 Task: Modify an existing email rule in Microsoft Outlook.
Action: Mouse moved to (44, 35)
Screenshot: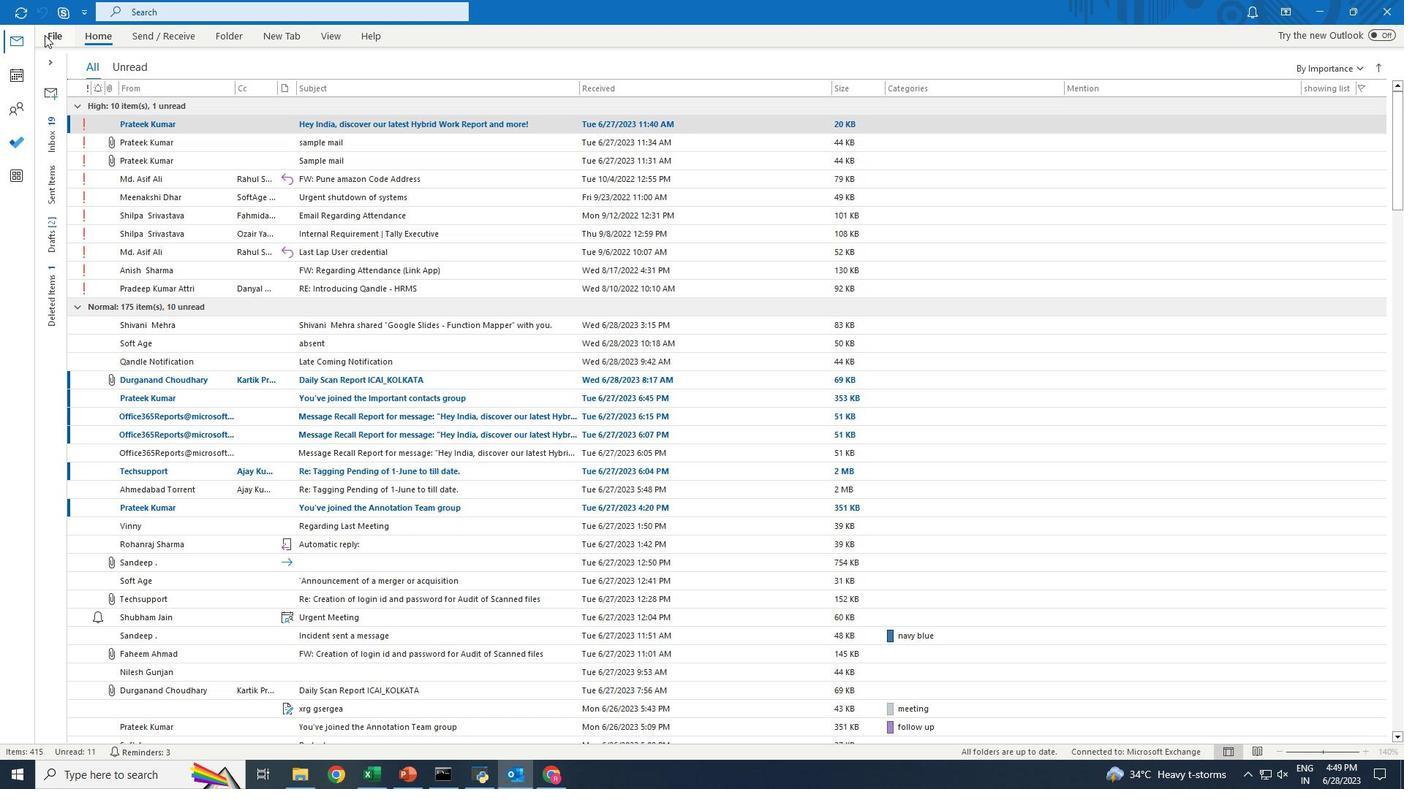 
Action: Mouse pressed left at (44, 35)
Screenshot: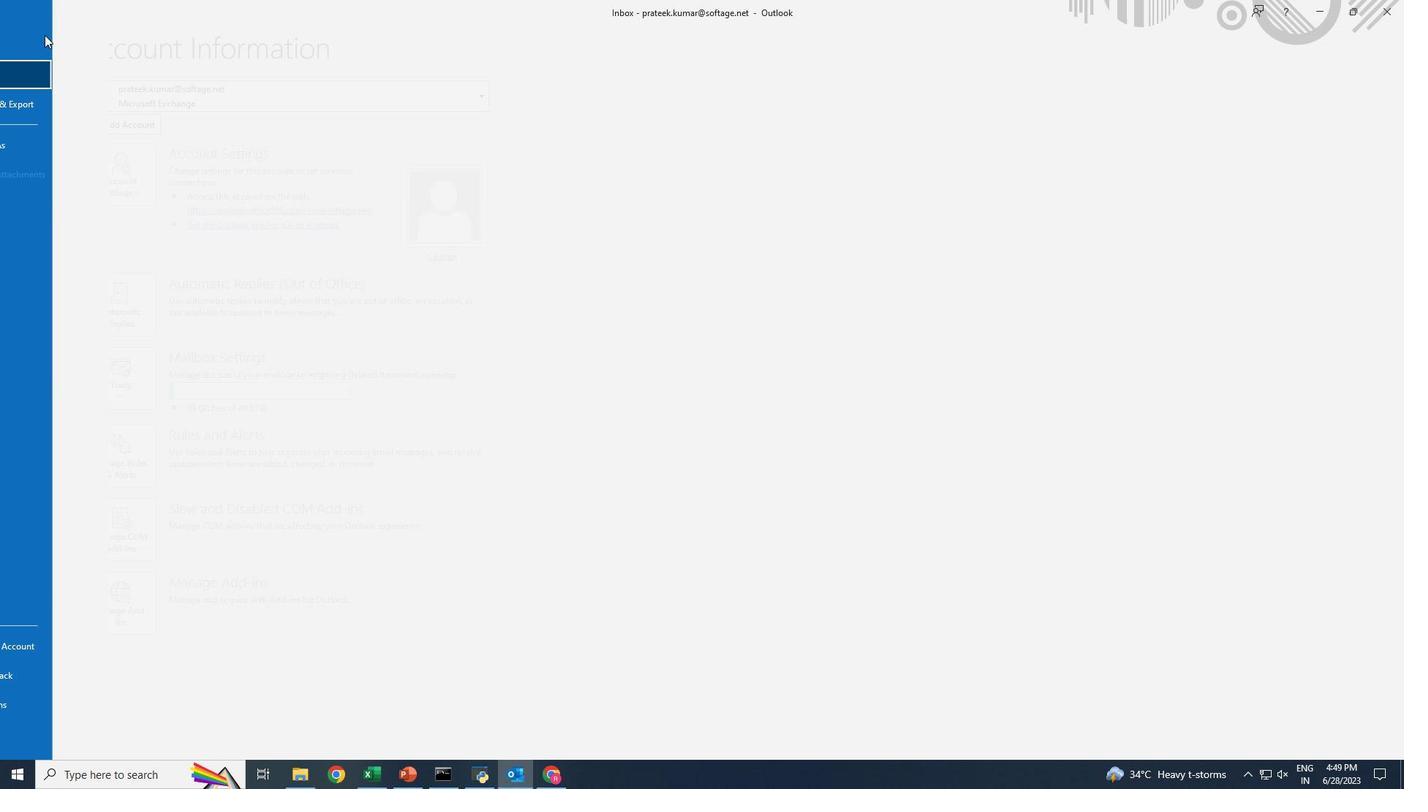 
Action: Mouse moved to (179, 482)
Screenshot: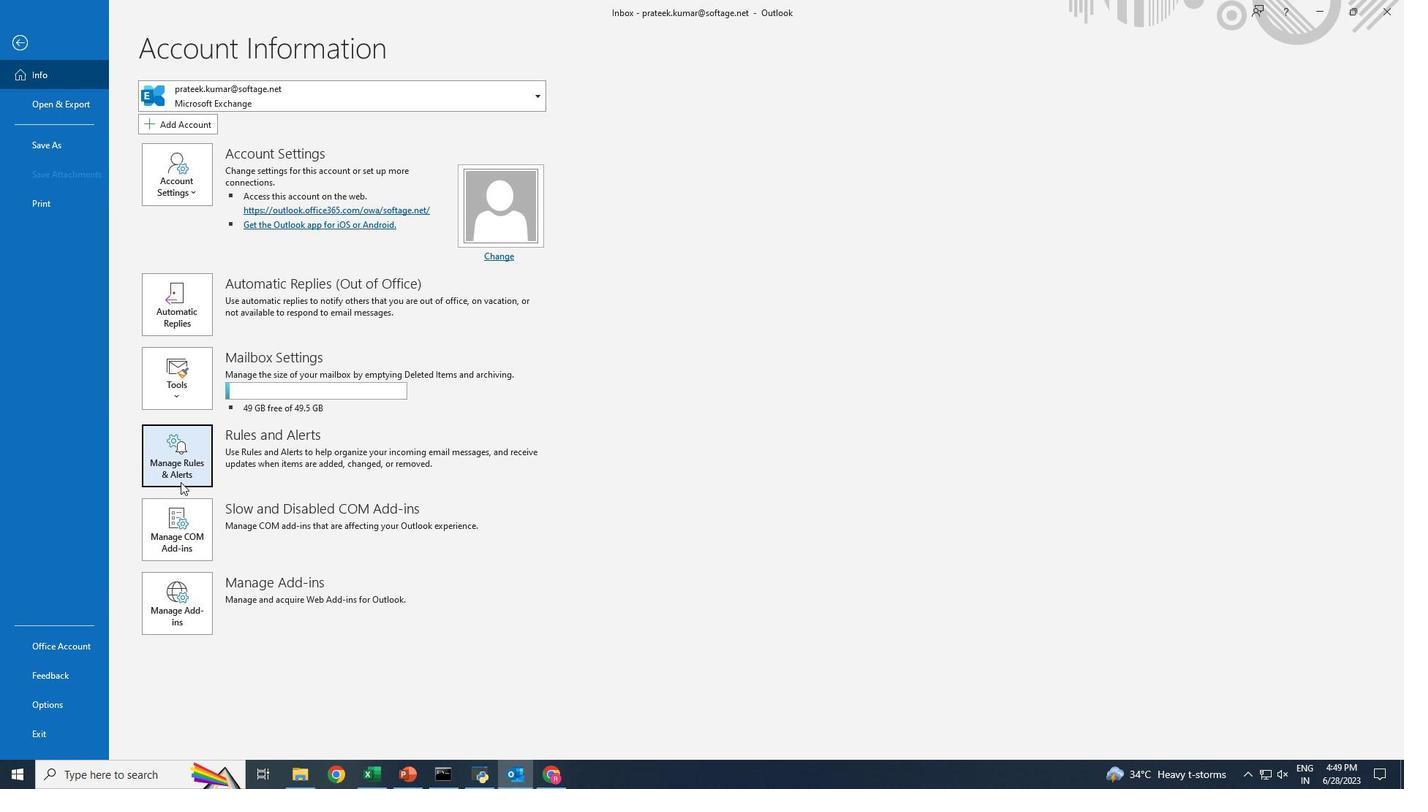 
Action: Mouse pressed left at (179, 482)
Screenshot: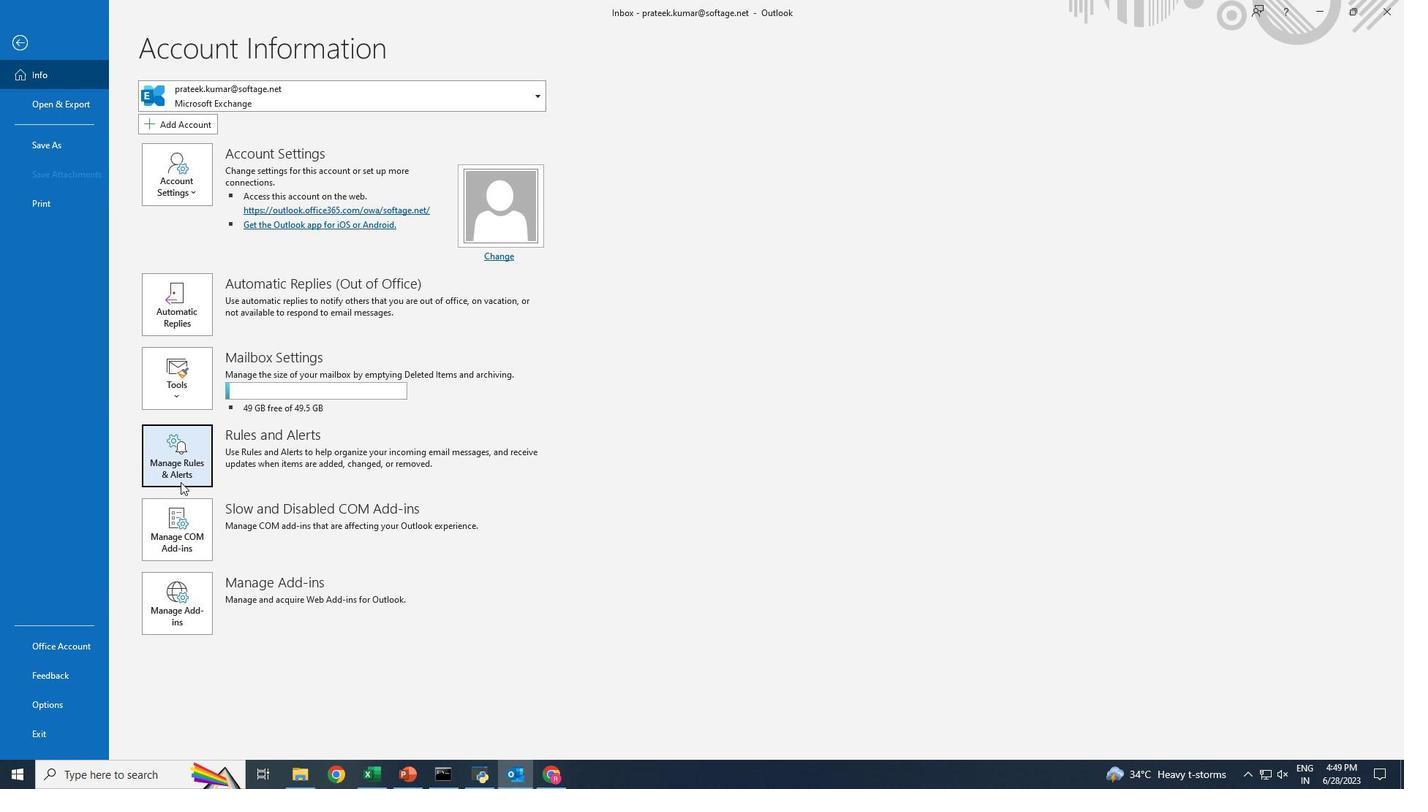 
Action: Mouse moved to (186, 474)
Screenshot: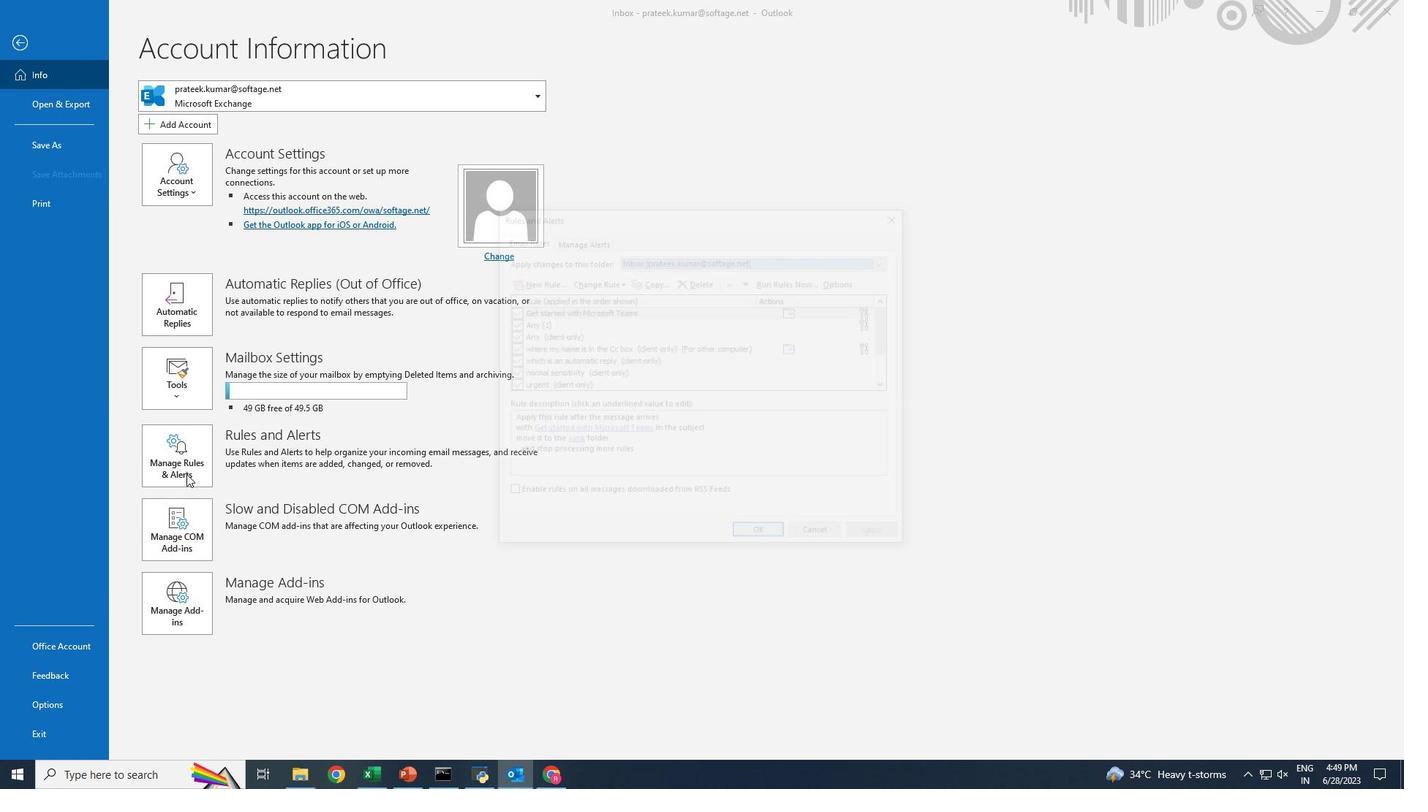 
Action: Mouse pressed left at (186, 474)
Screenshot: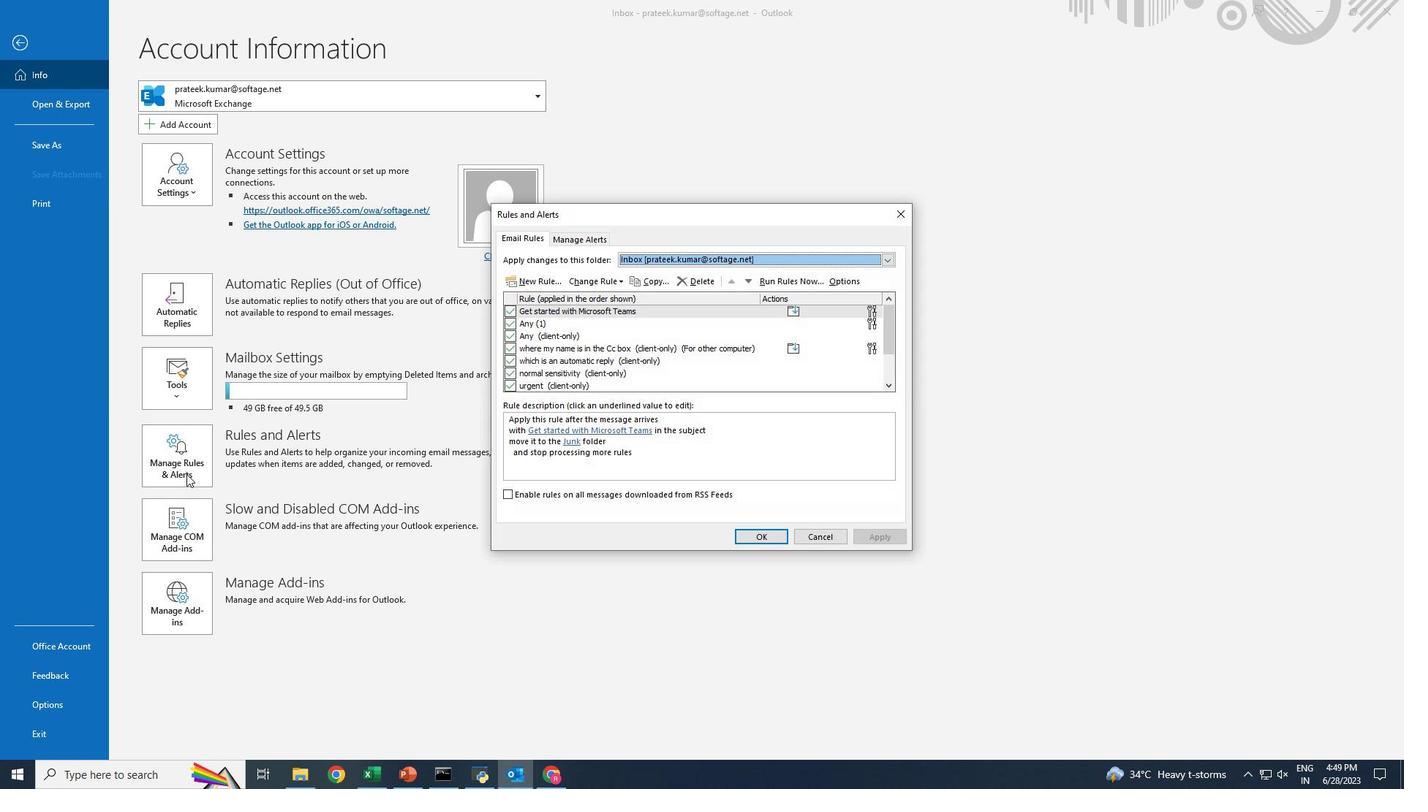 
Action: Mouse moved to (542, 313)
Screenshot: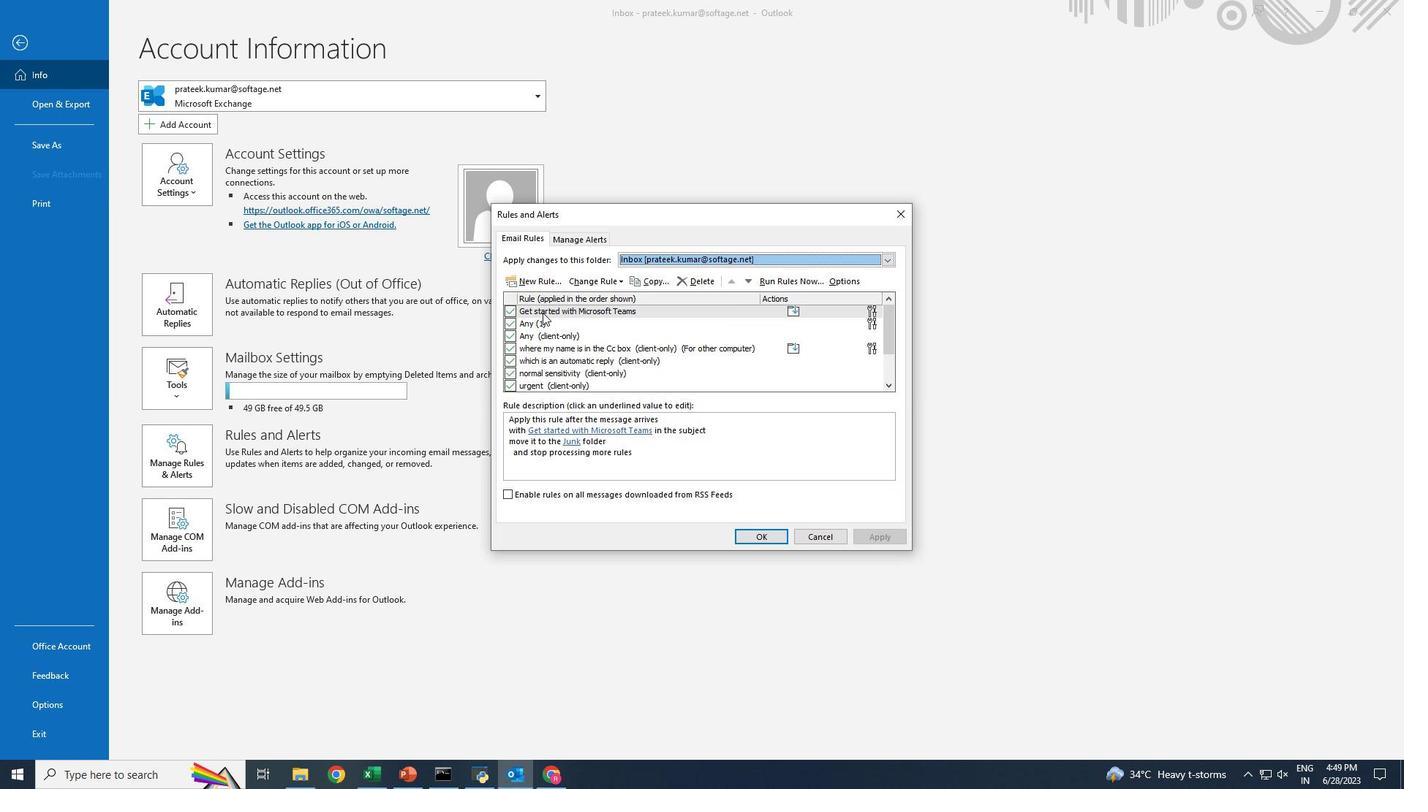 
Action: Mouse pressed left at (542, 313)
Screenshot: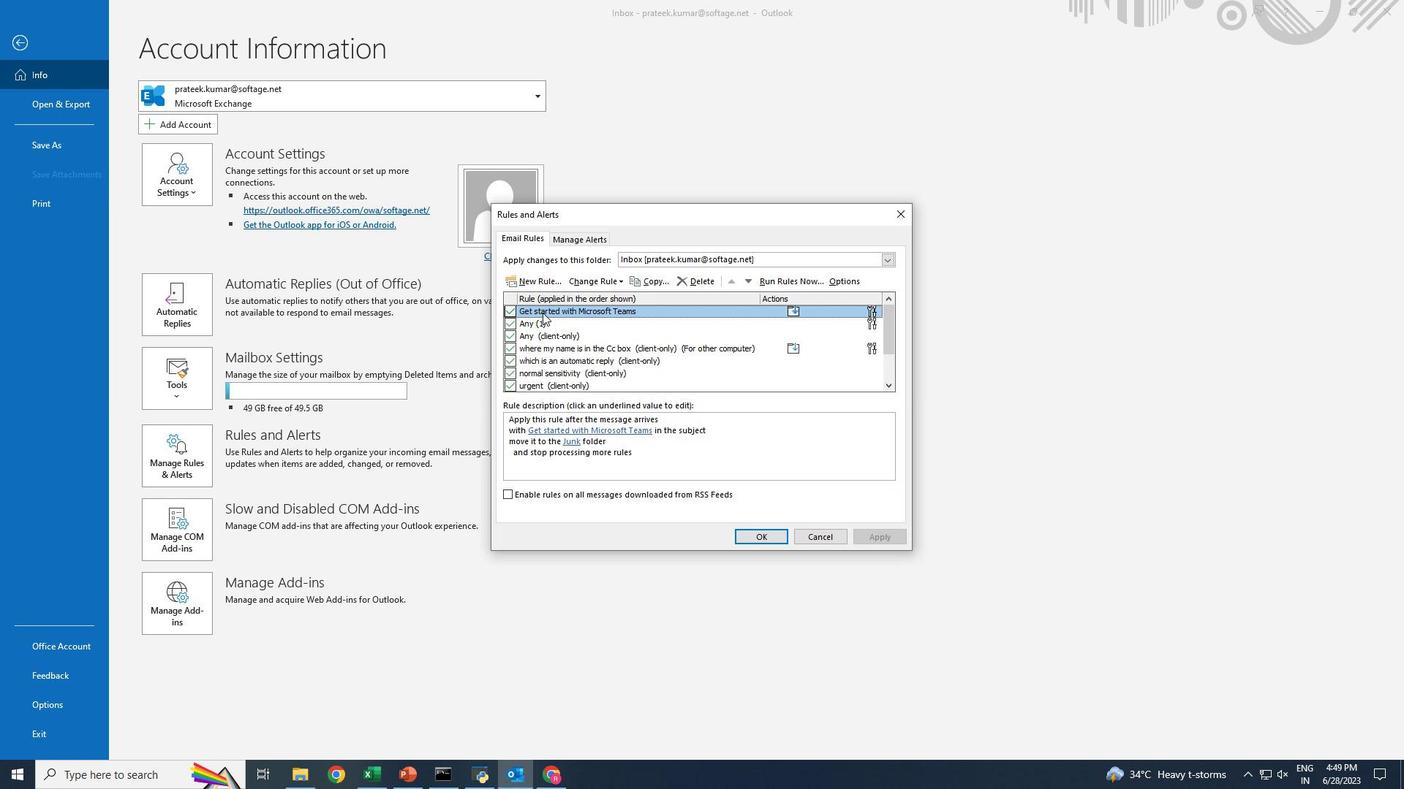 
Action: Mouse moved to (605, 278)
Screenshot: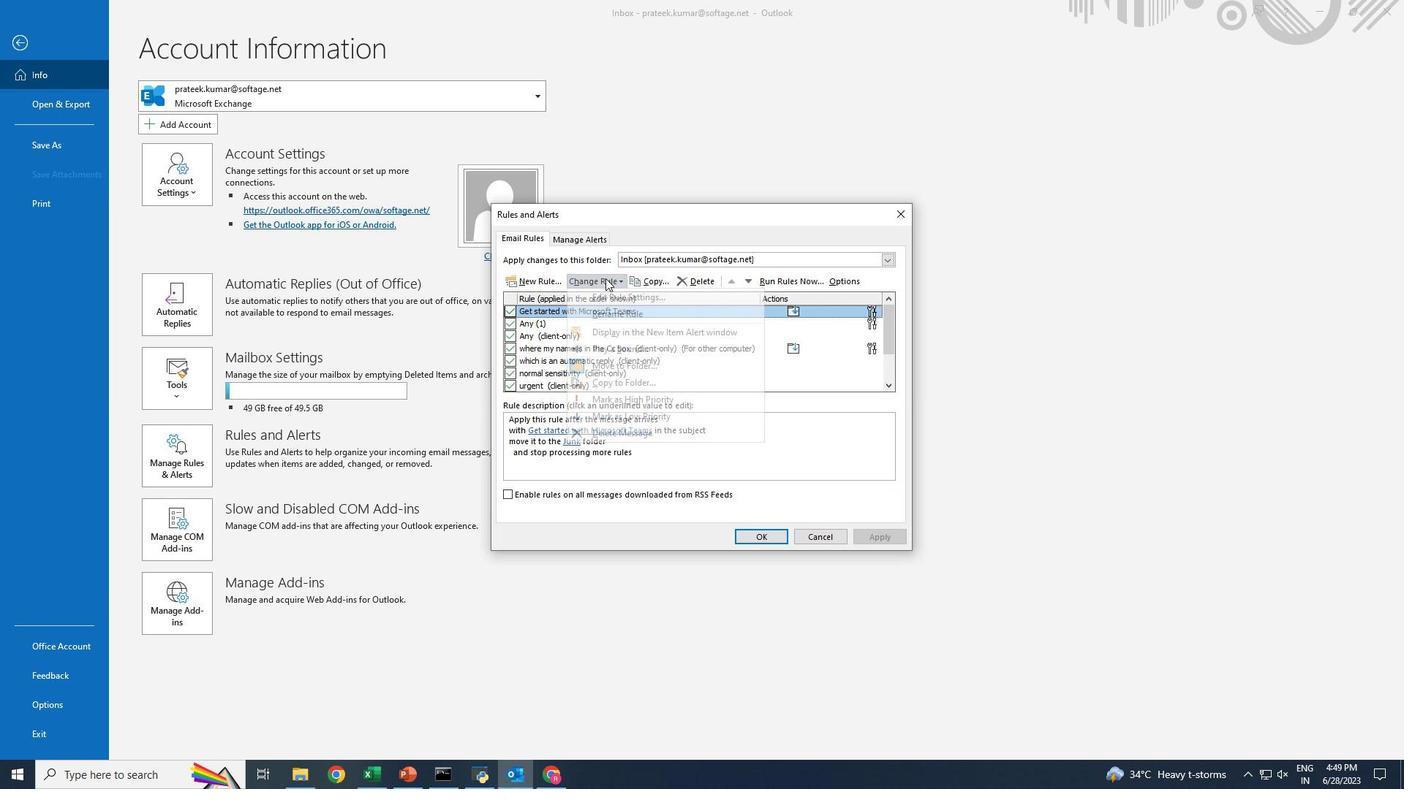 
Action: Mouse pressed left at (605, 278)
Screenshot: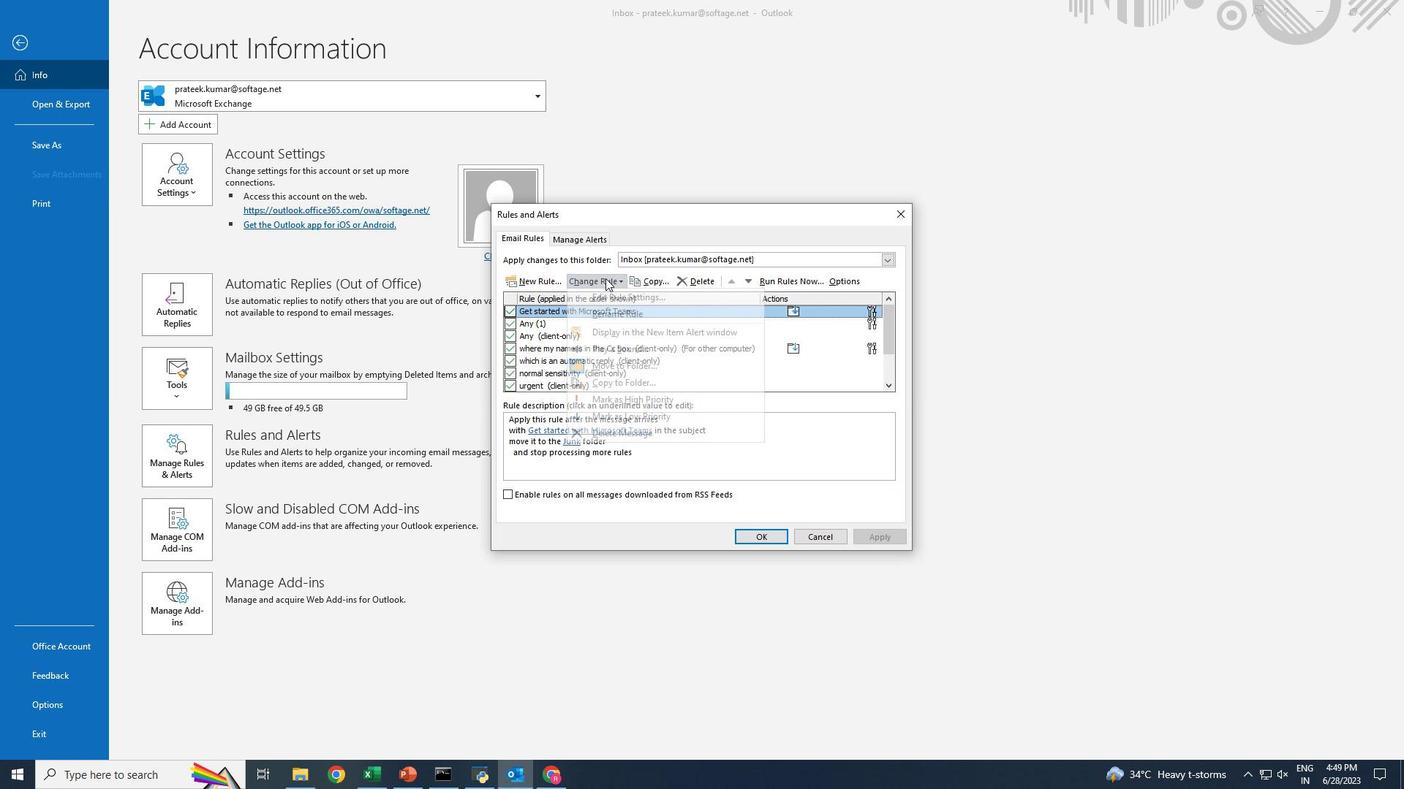 
Action: Mouse moved to (615, 402)
Screenshot: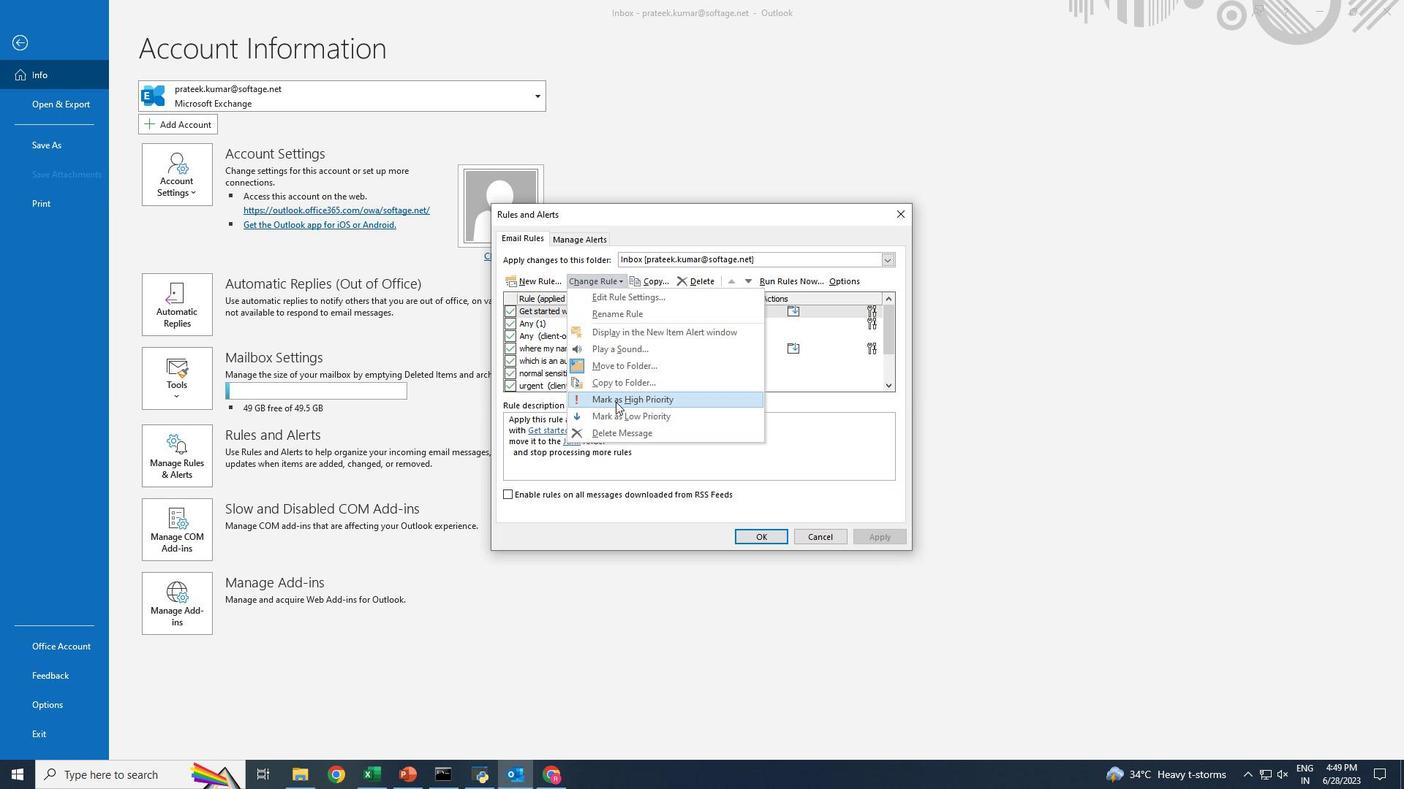 
Action: Mouse pressed left at (615, 402)
Screenshot: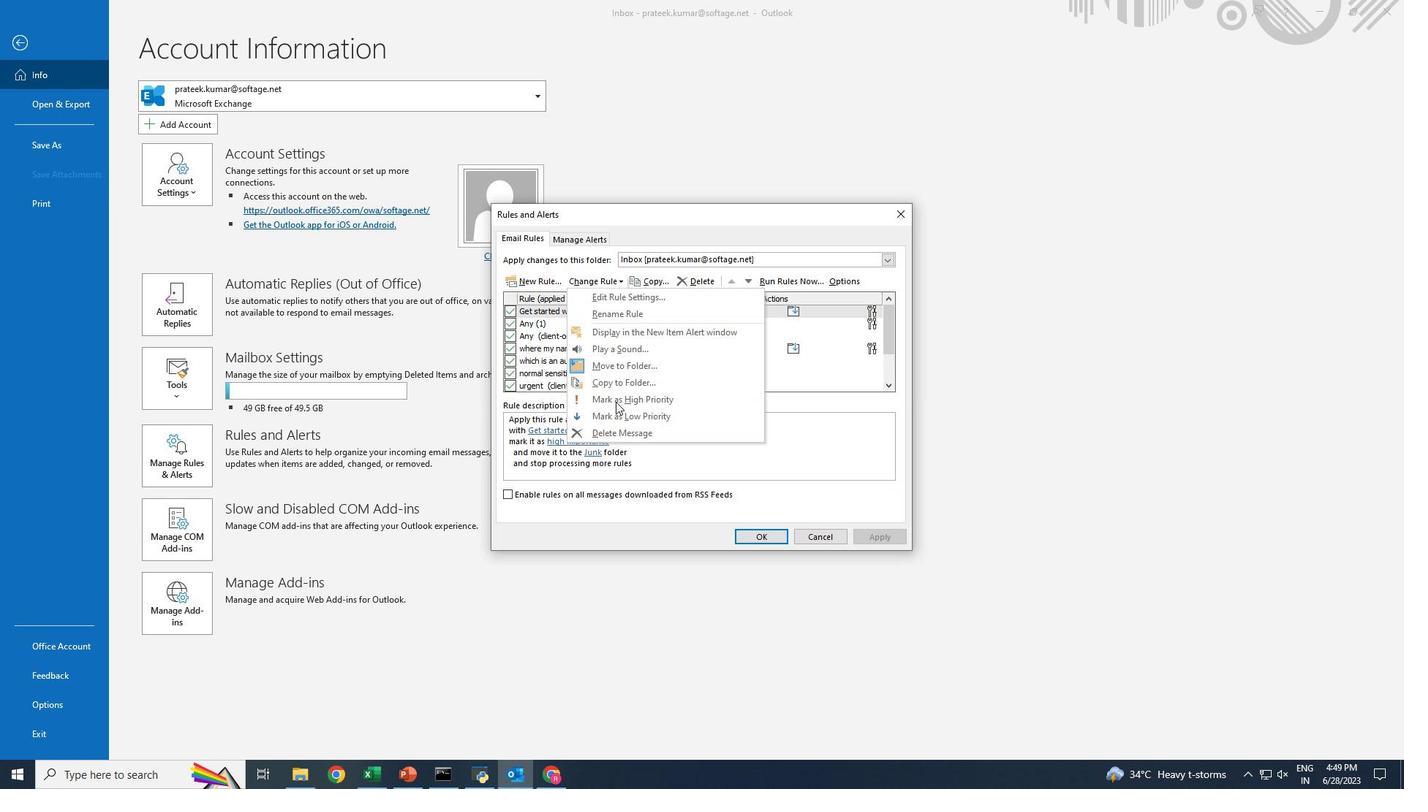 
Action: Mouse moved to (599, 285)
Screenshot: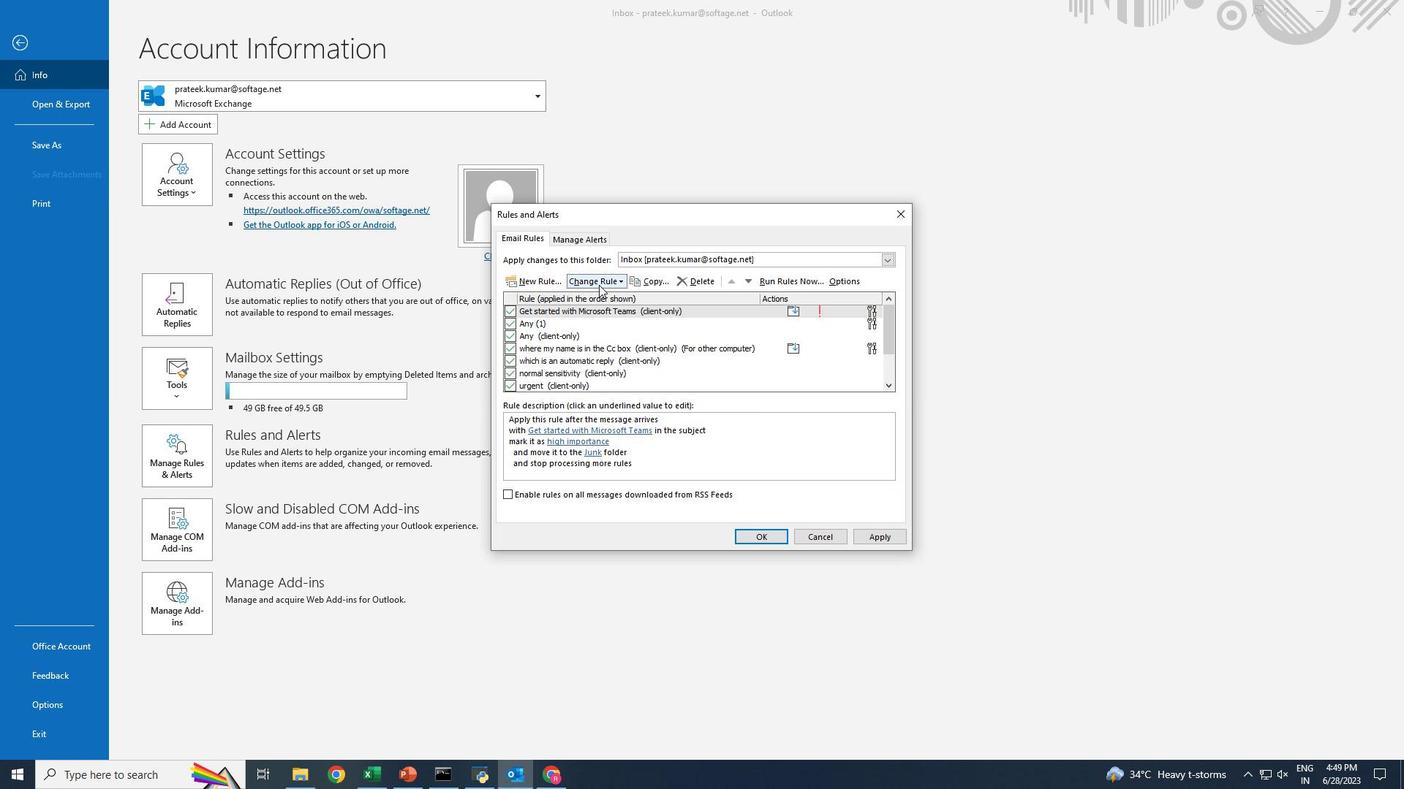 
Action: Mouse pressed left at (599, 285)
Screenshot: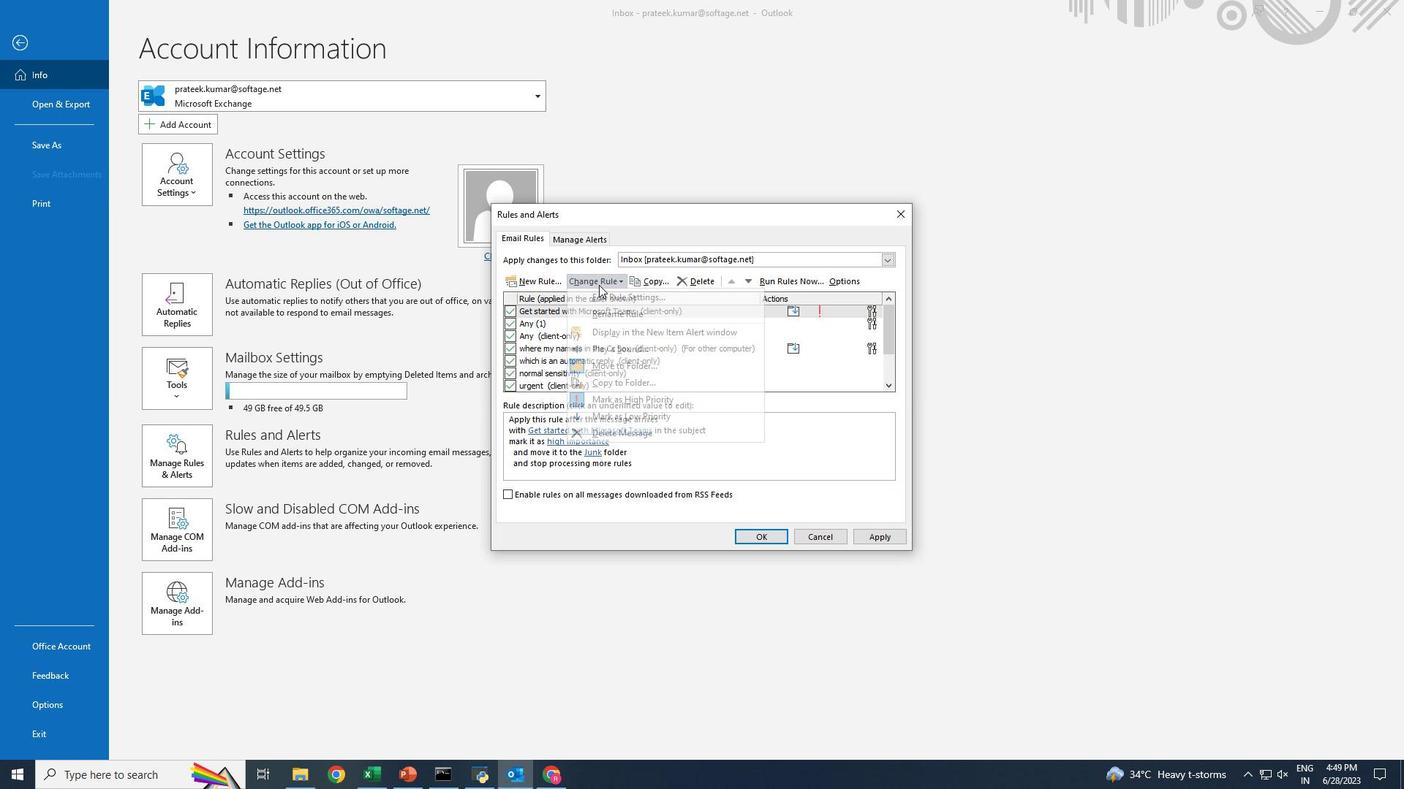 
Action: Mouse moved to (604, 314)
Screenshot: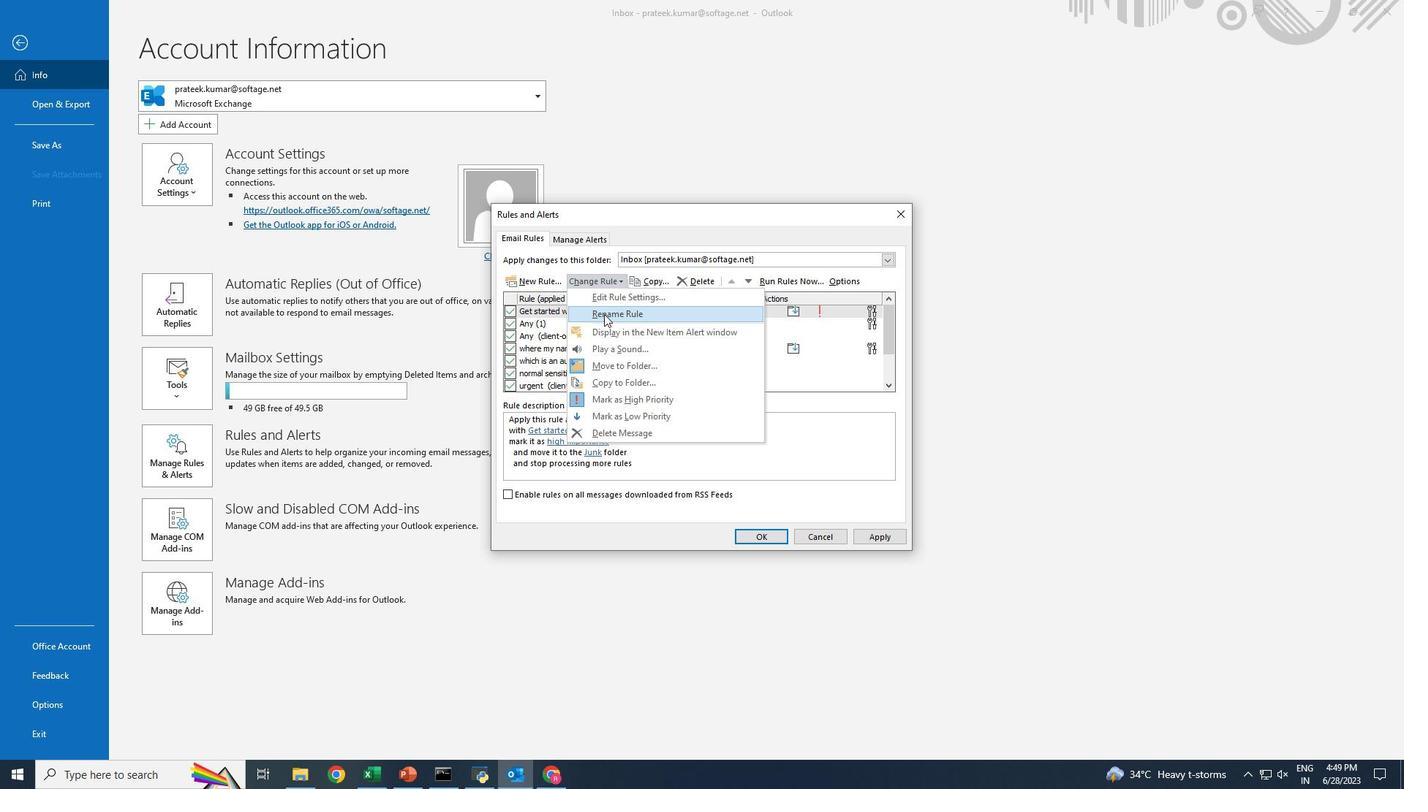
Action: Mouse pressed left at (604, 314)
Screenshot: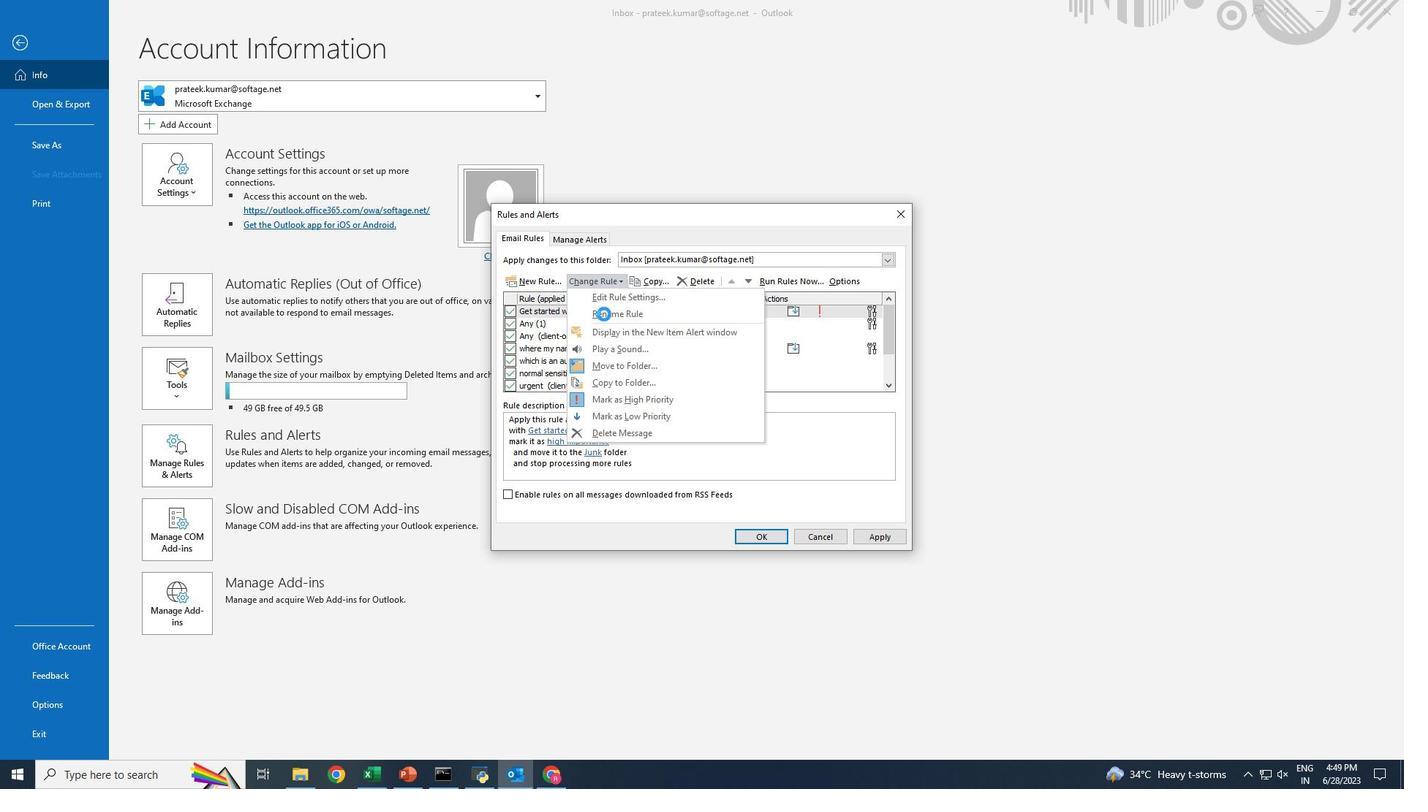 
Action: Key pressed spam
Screenshot: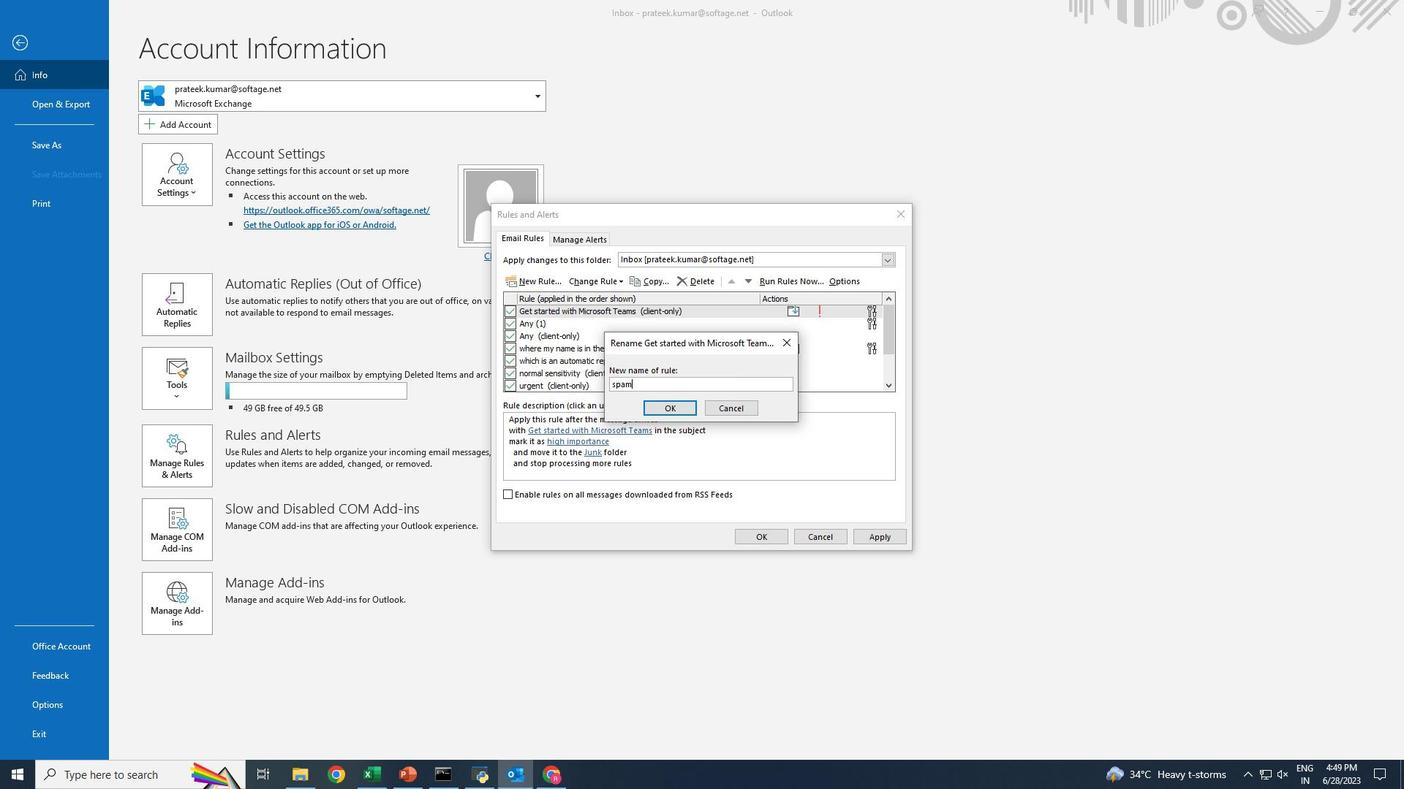 
Action: Mouse moved to (656, 405)
Screenshot: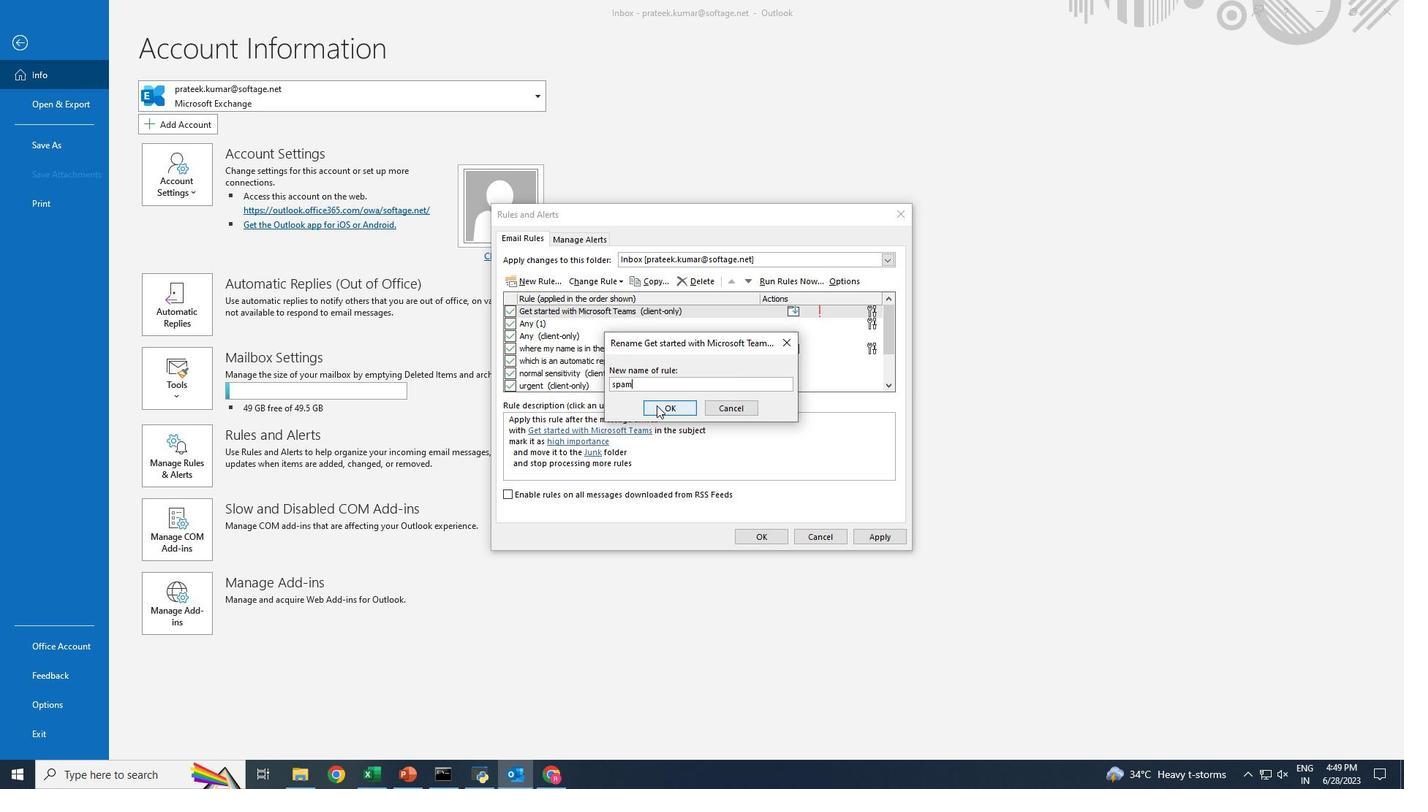 
Action: Mouse pressed left at (656, 405)
Screenshot: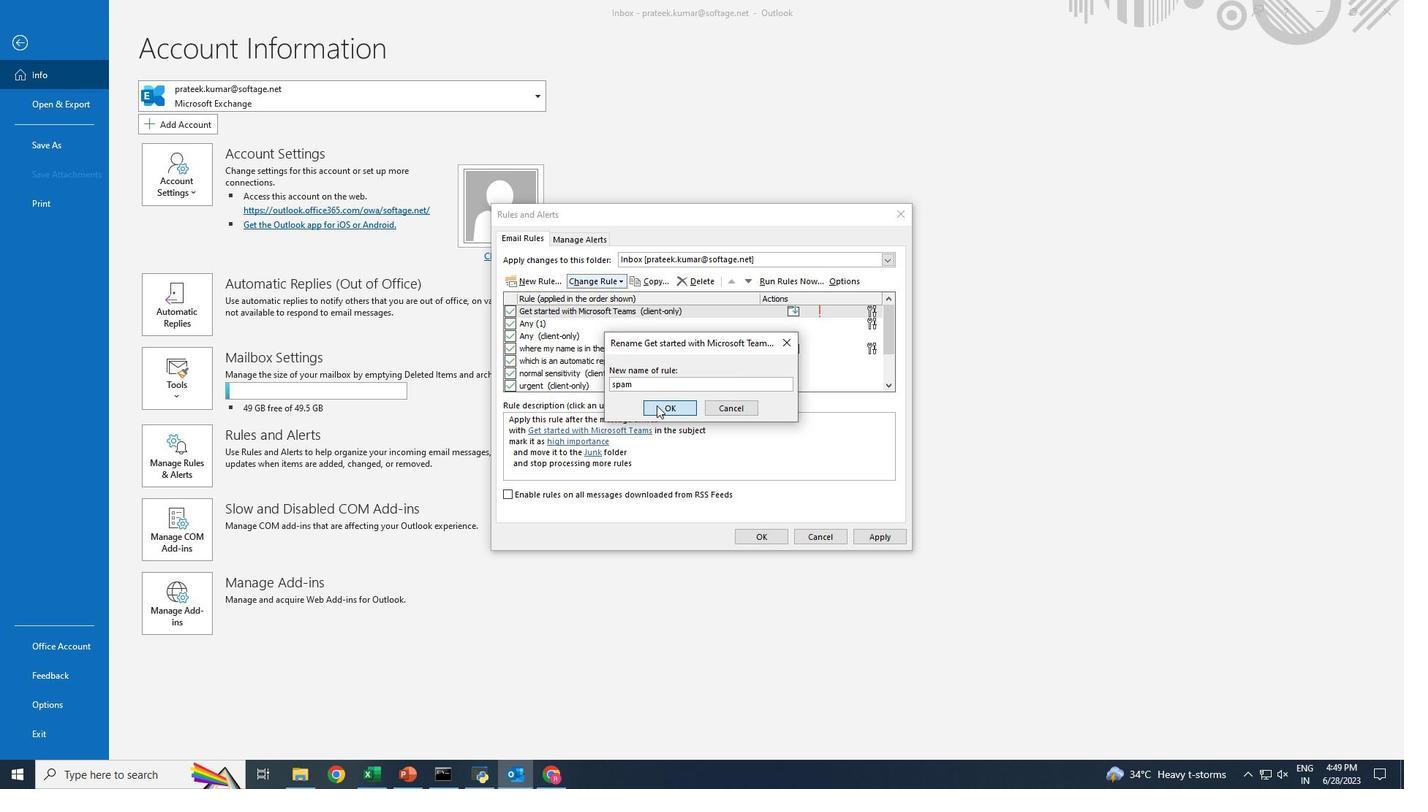
Action: Mouse moved to (509, 492)
Screenshot: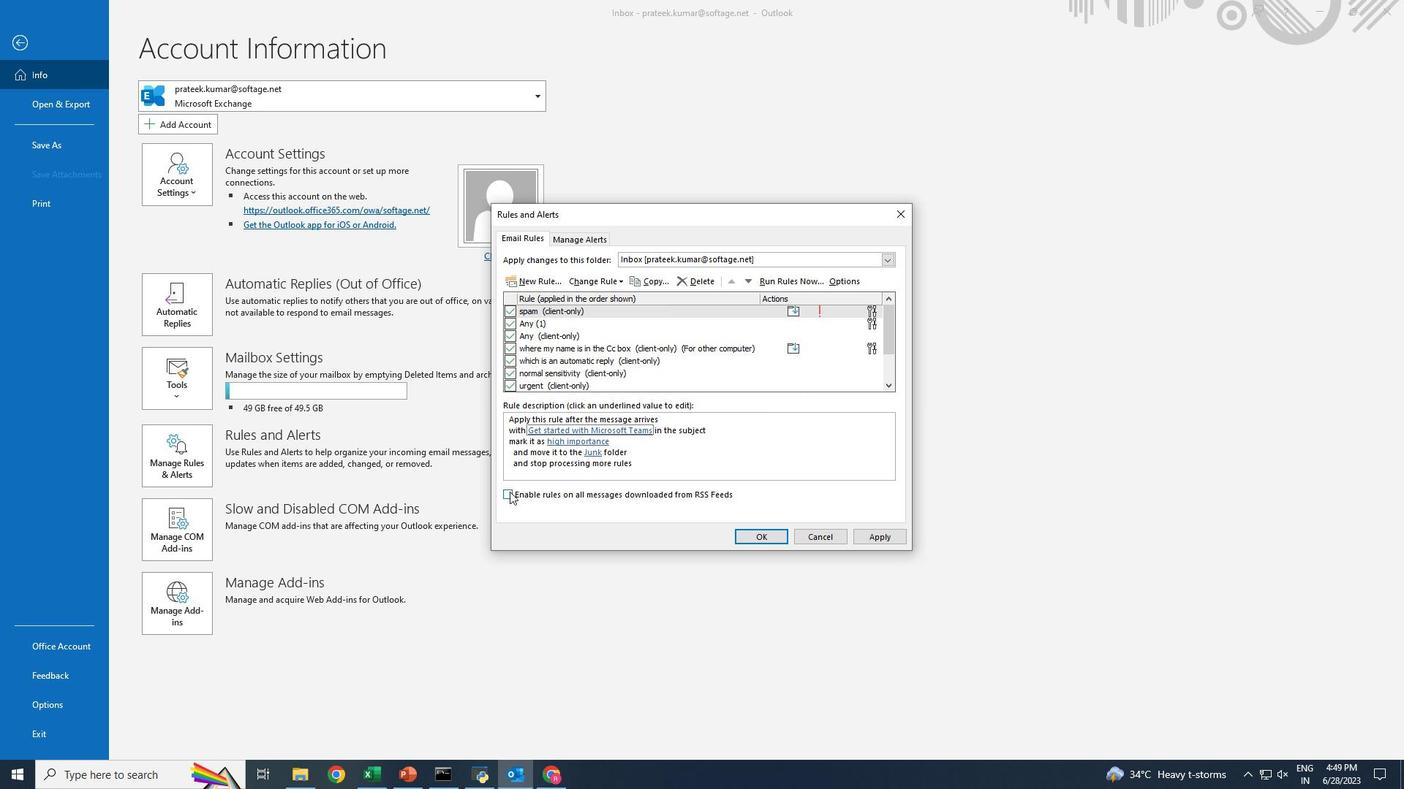 
Action: Mouse pressed left at (509, 492)
Screenshot: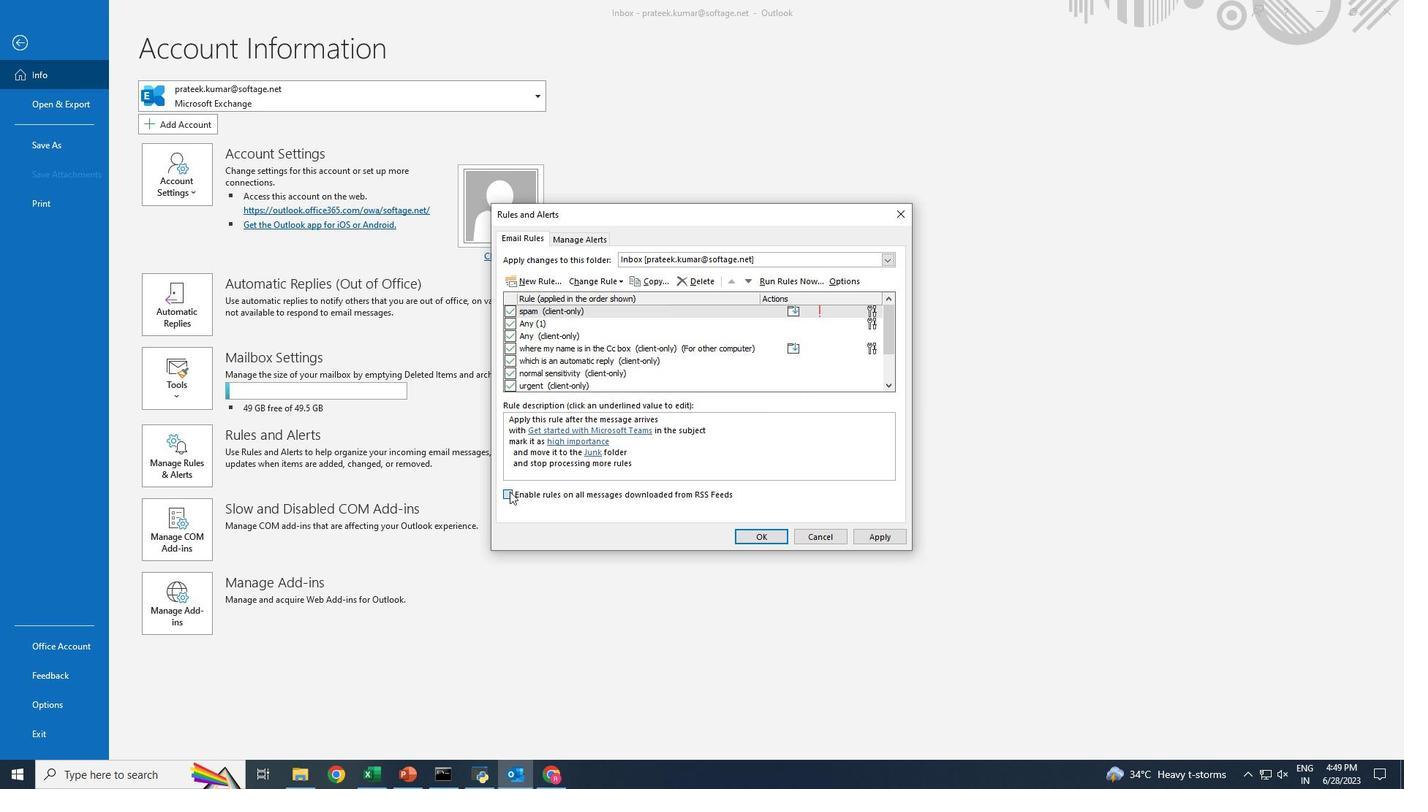 
Action: Mouse moved to (874, 541)
Screenshot: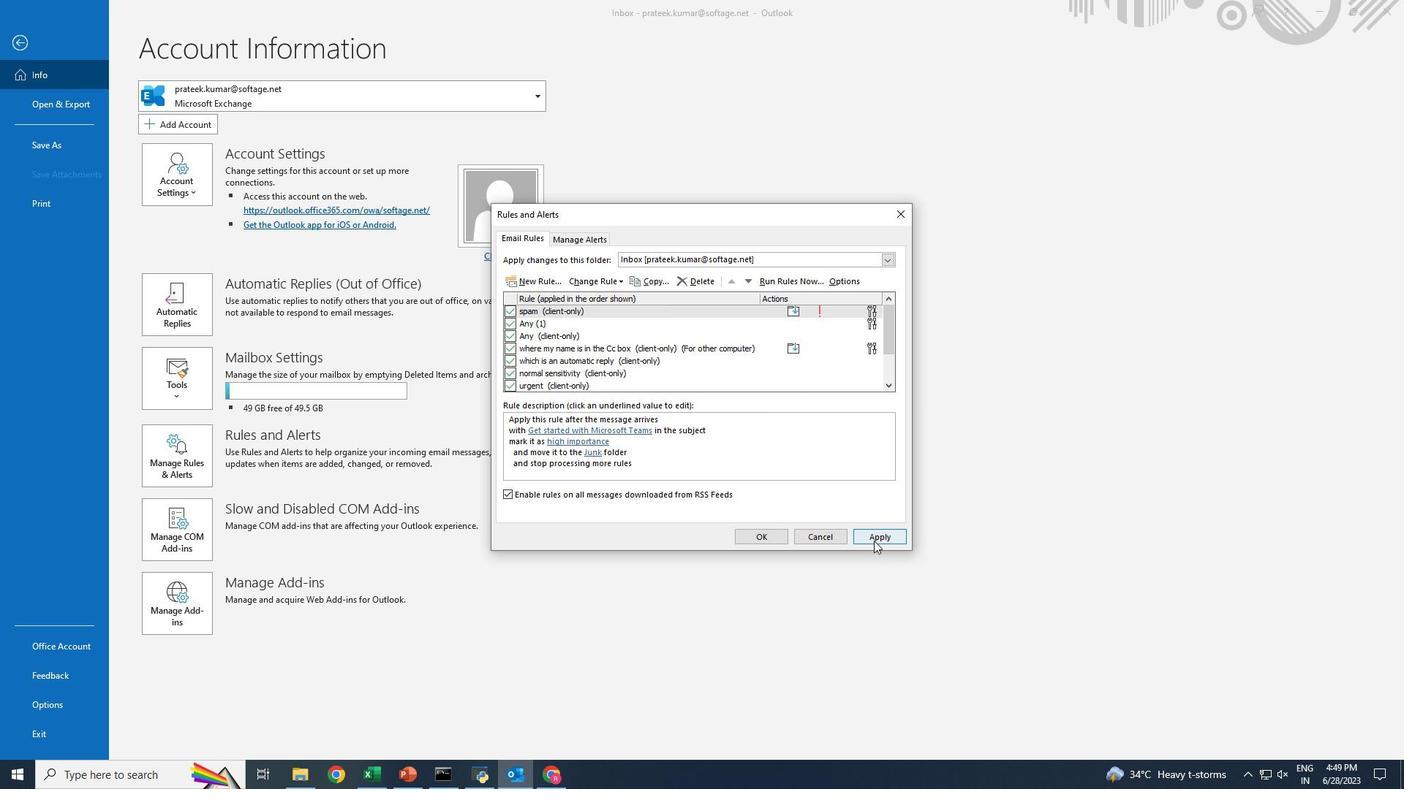 
Action: Mouse pressed left at (874, 541)
Screenshot: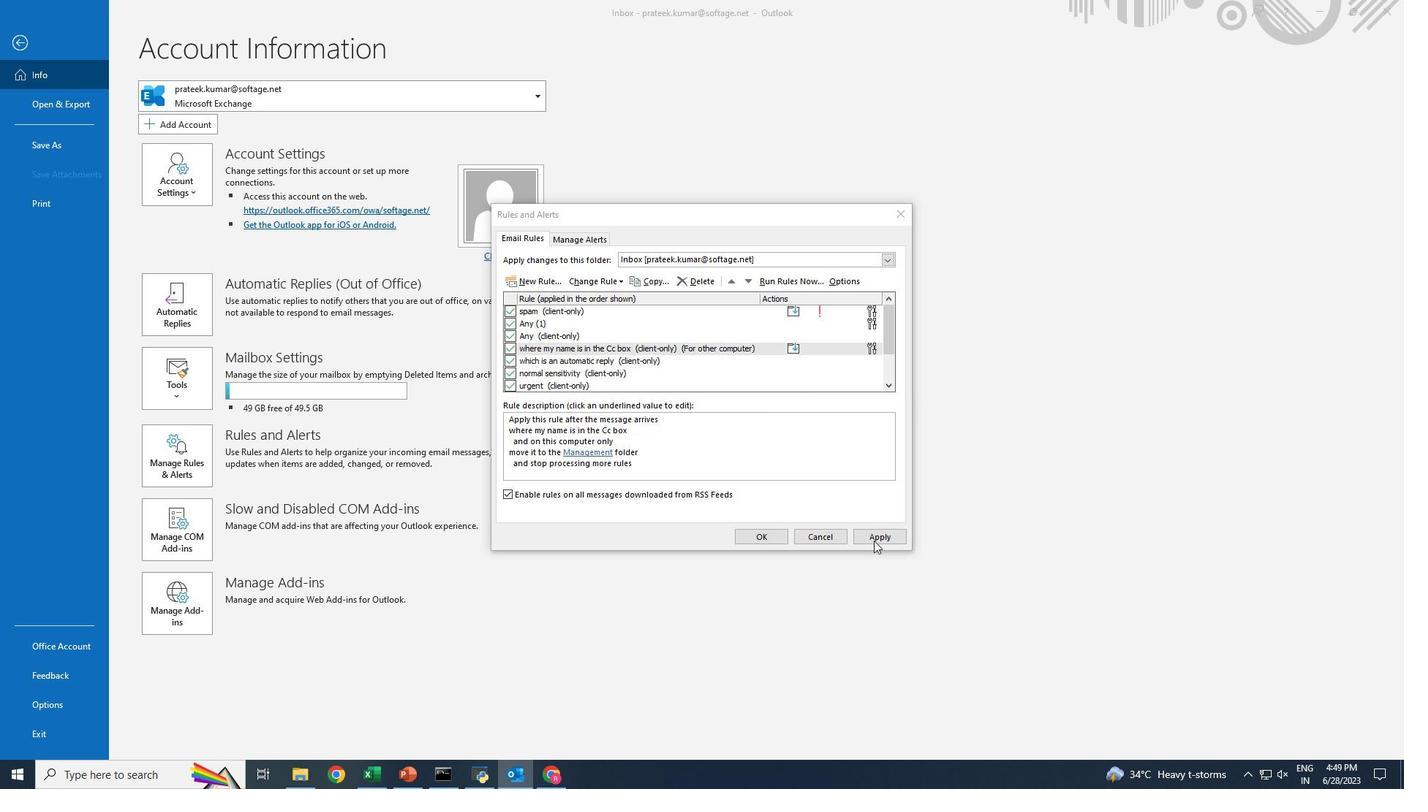 
Action: Mouse moved to (681, 432)
Screenshot: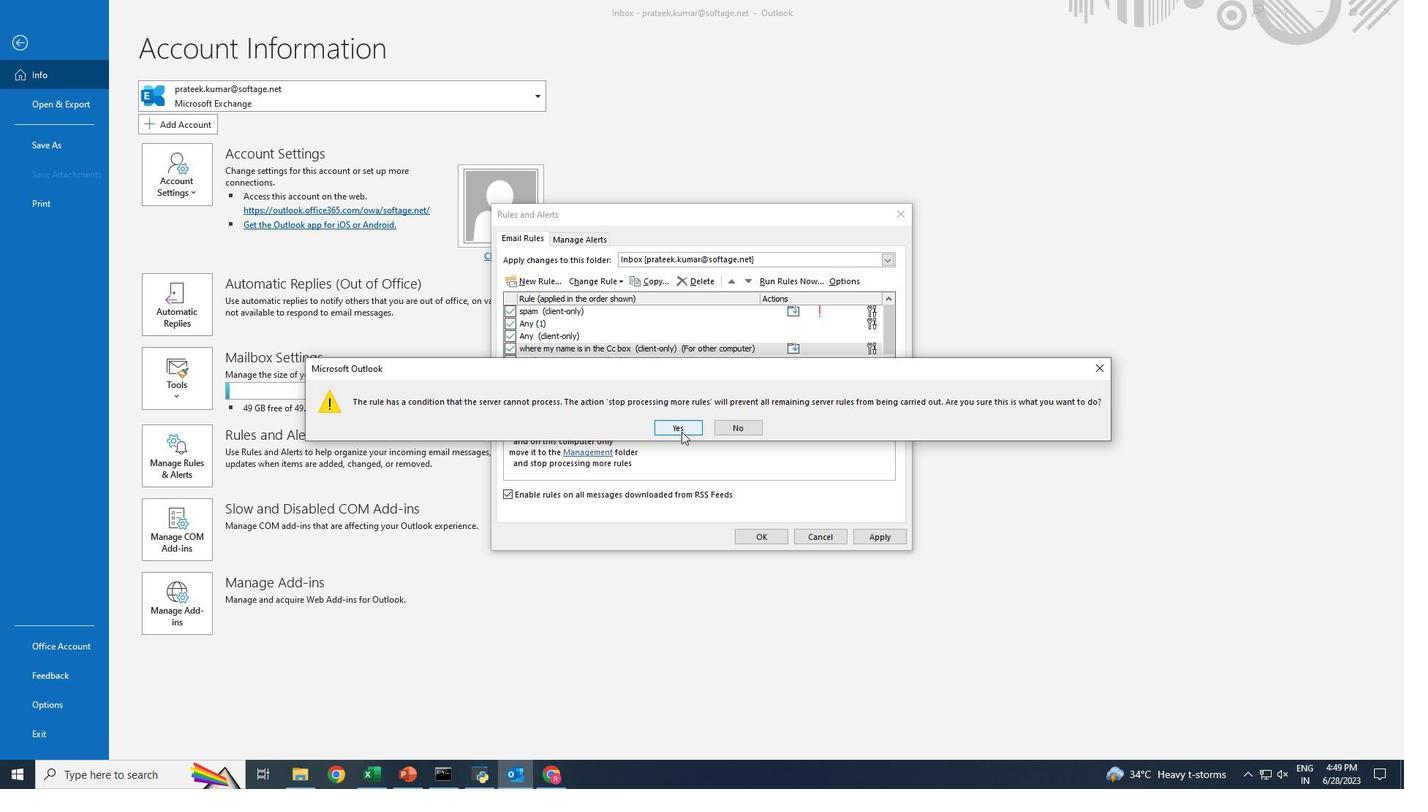
Action: Mouse pressed left at (681, 432)
Screenshot: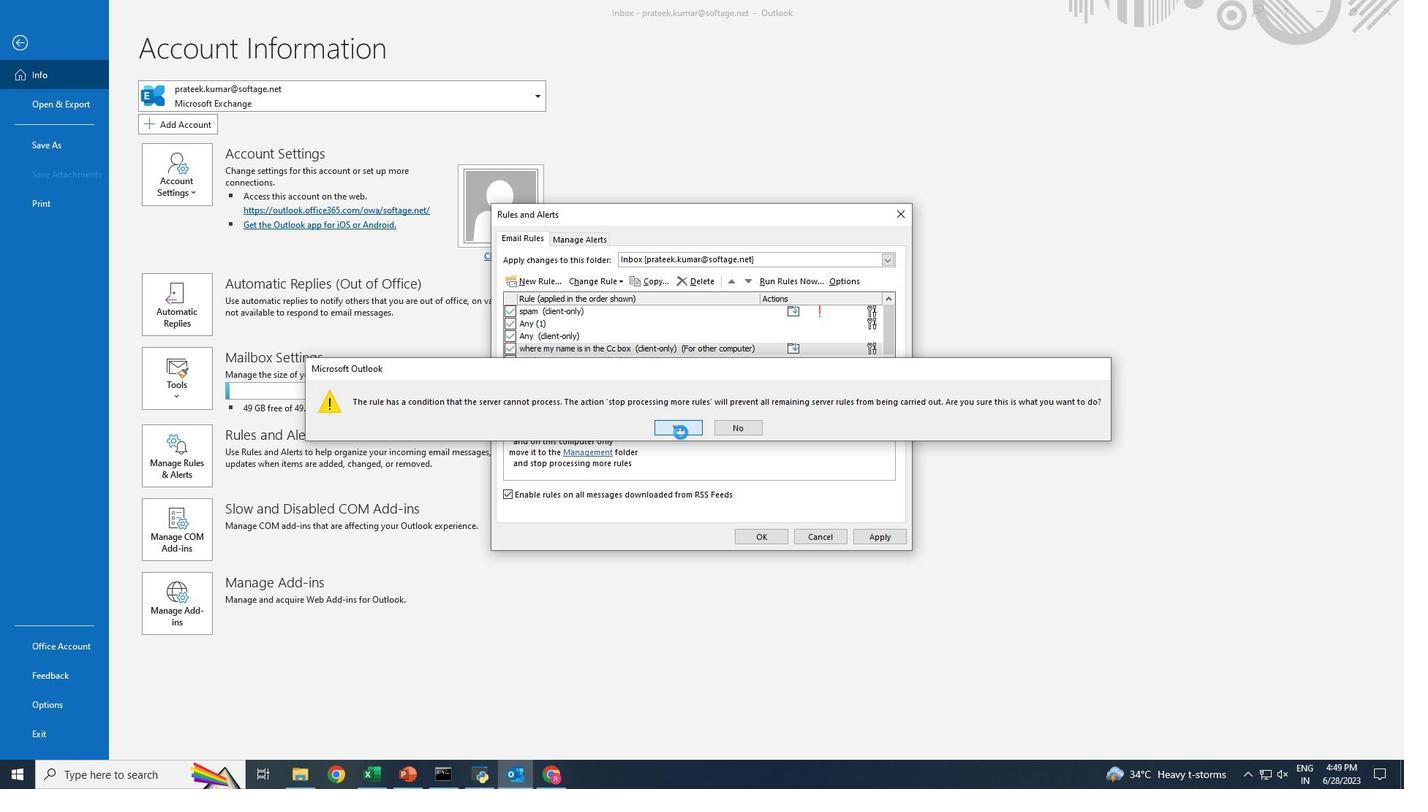 
Action: Mouse moved to (769, 535)
Screenshot: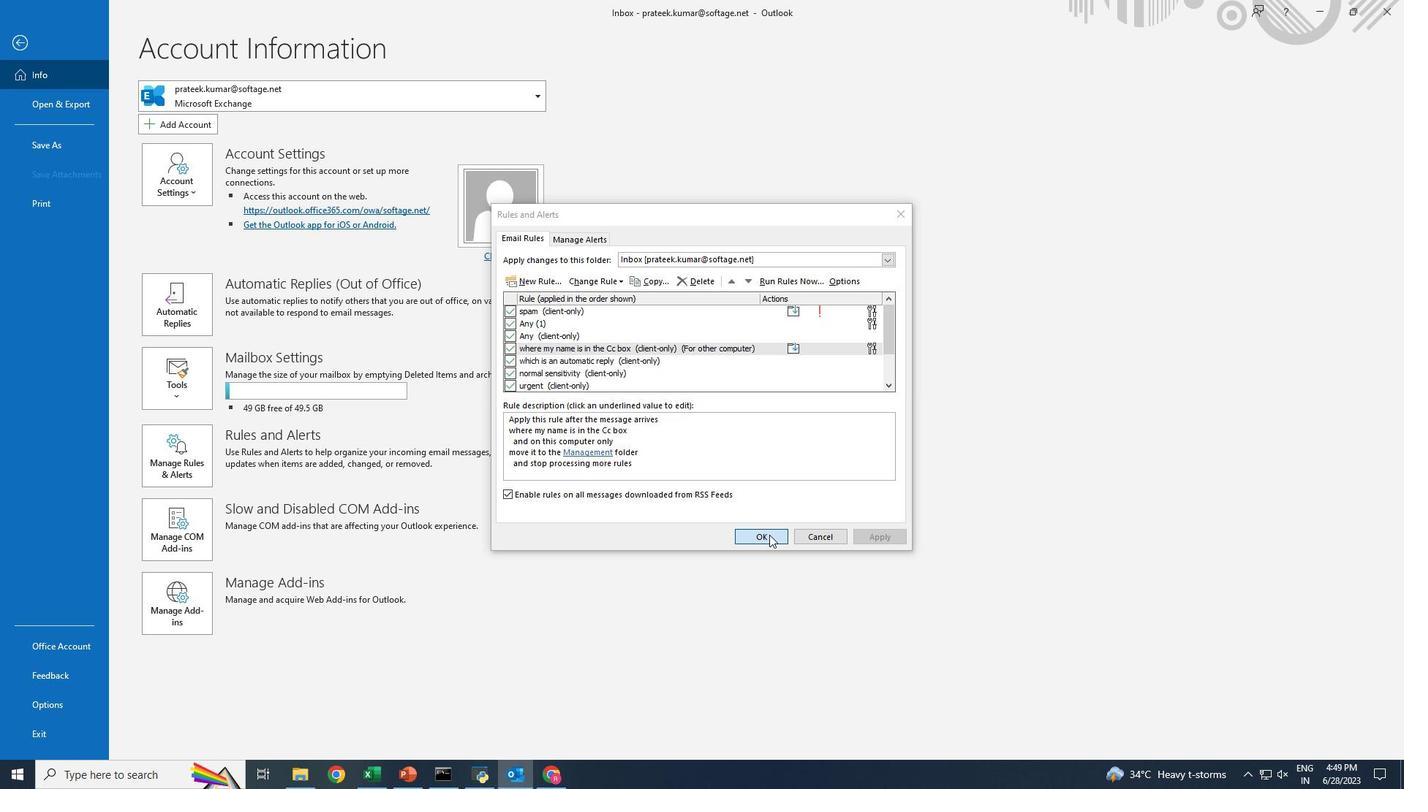 
Action: Mouse pressed left at (769, 535)
Screenshot: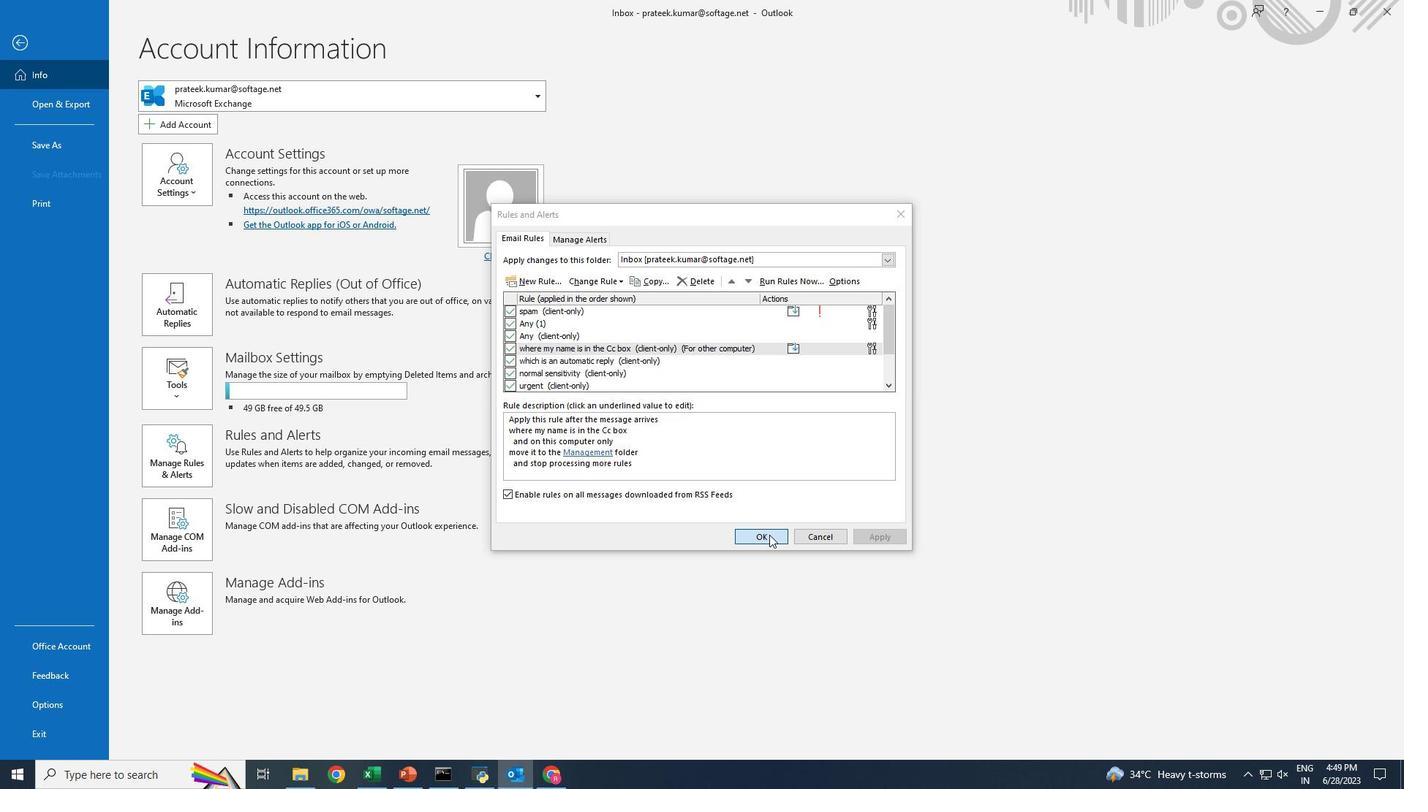 
Action: Mouse moved to (769, 533)
Screenshot: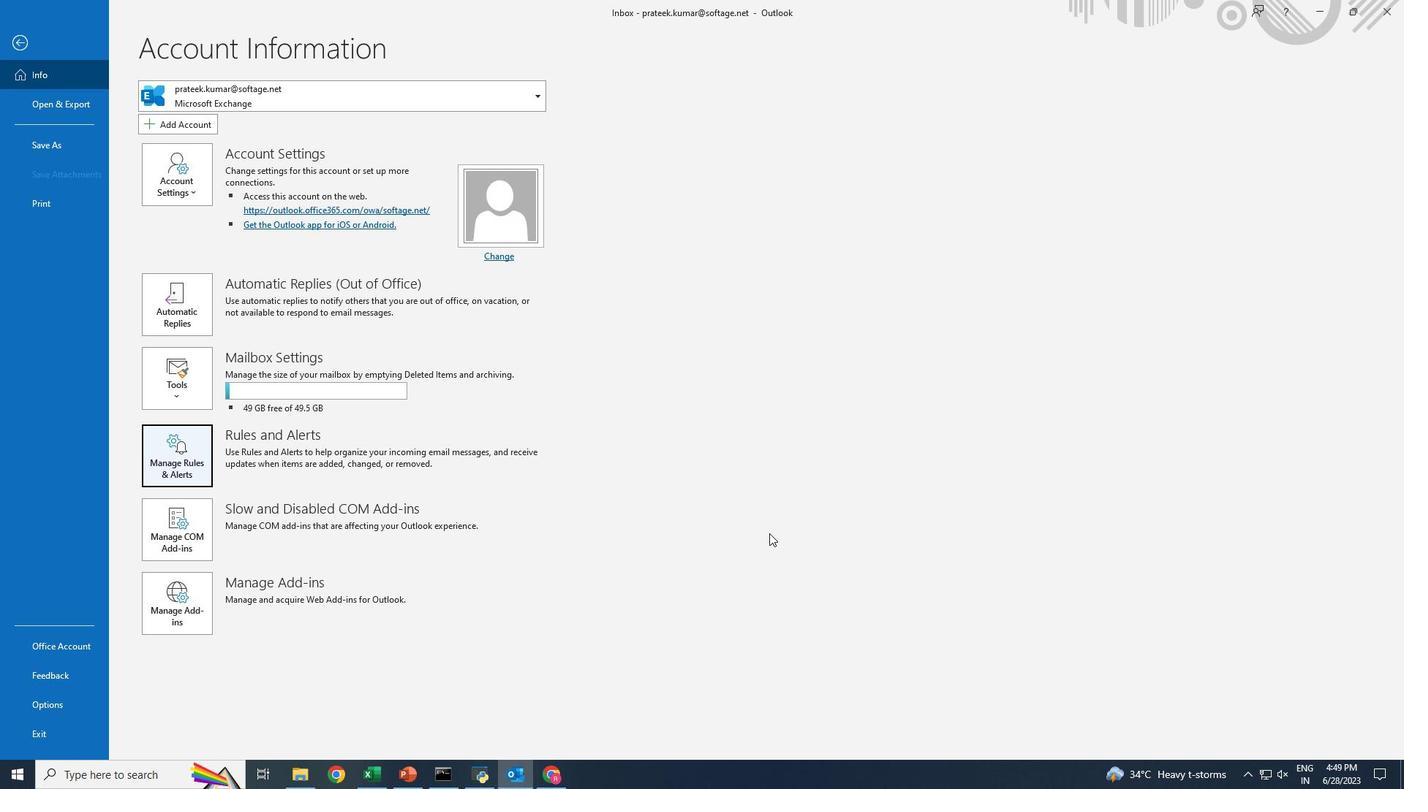 
